Task: Select and add the product "Nestle Toll House Chocolate Chip Ice Cream Sandwich Cookie" to cart from the store "7-Eleven".
Action: Mouse moved to (49, 83)
Screenshot: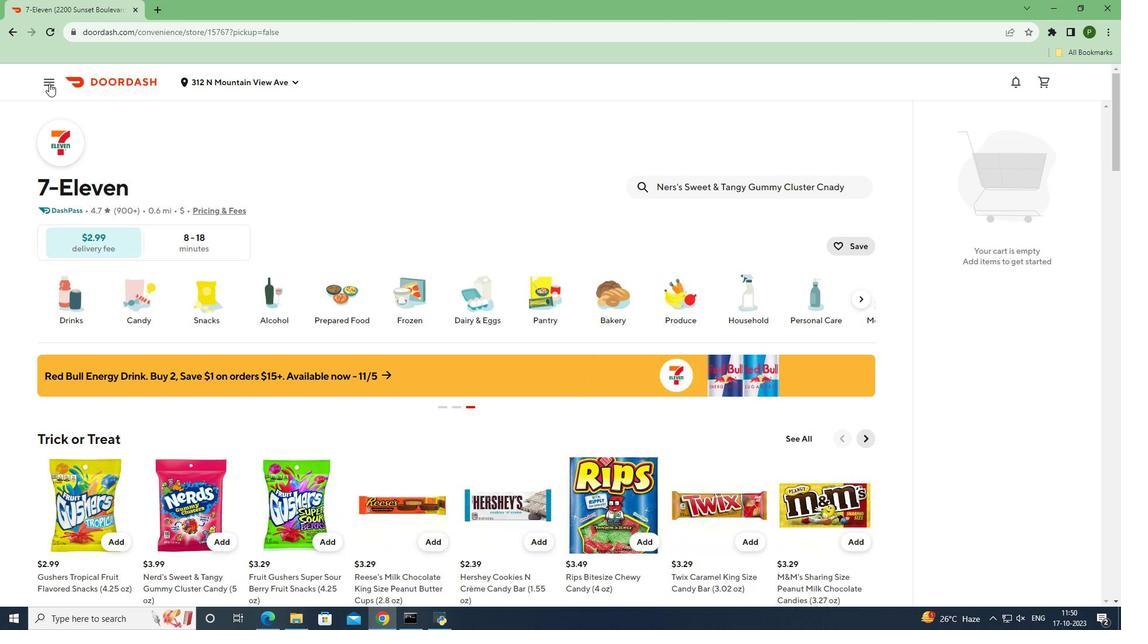 
Action: Mouse pressed left at (49, 83)
Screenshot: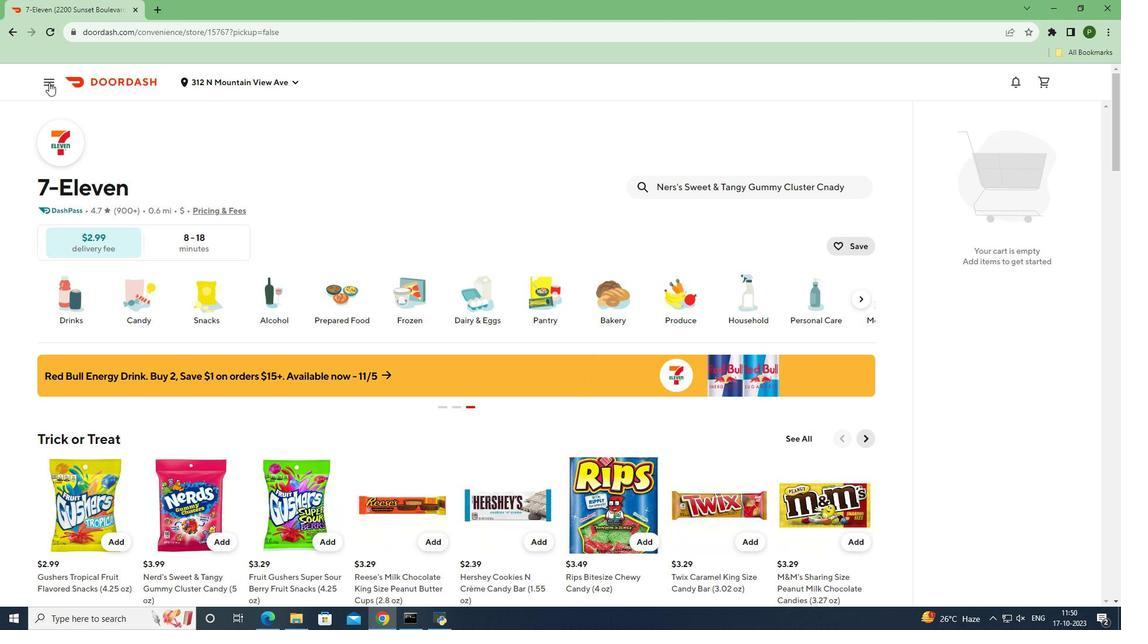 
Action: Mouse moved to (57, 161)
Screenshot: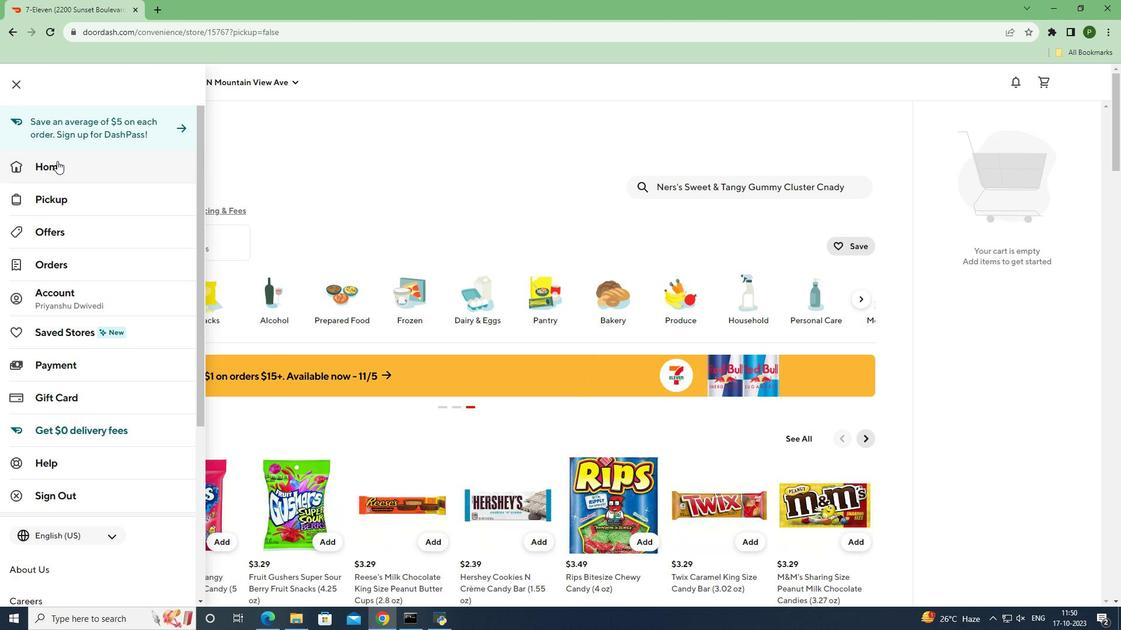
Action: Mouse pressed left at (57, 161)
Screenshot: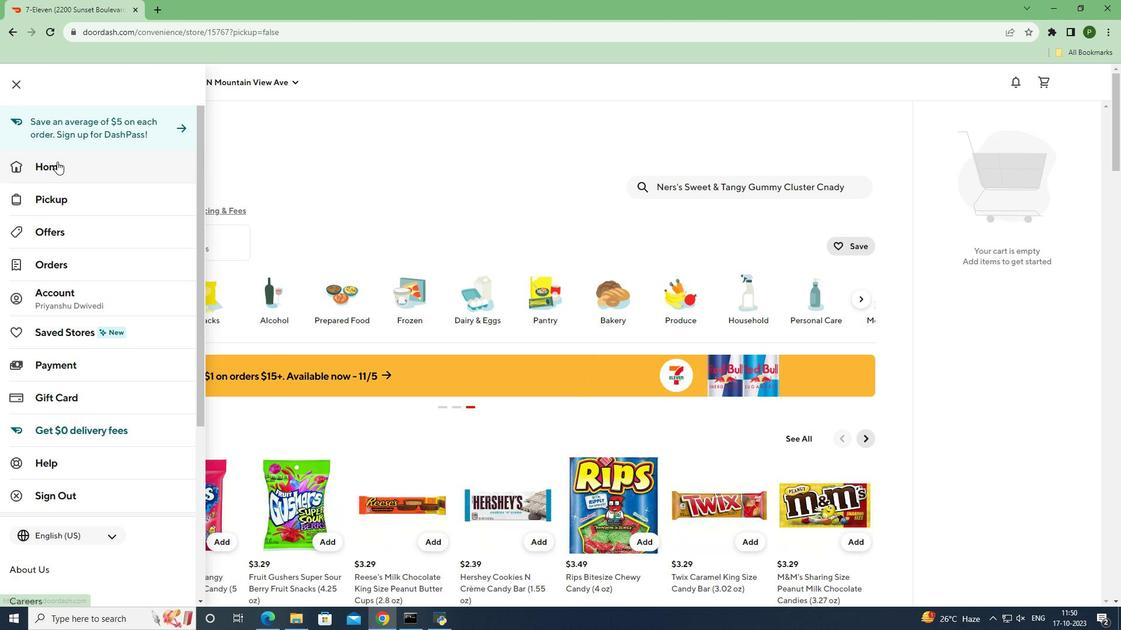 
Action: Mouse moved to (271, 126)
Screenshot: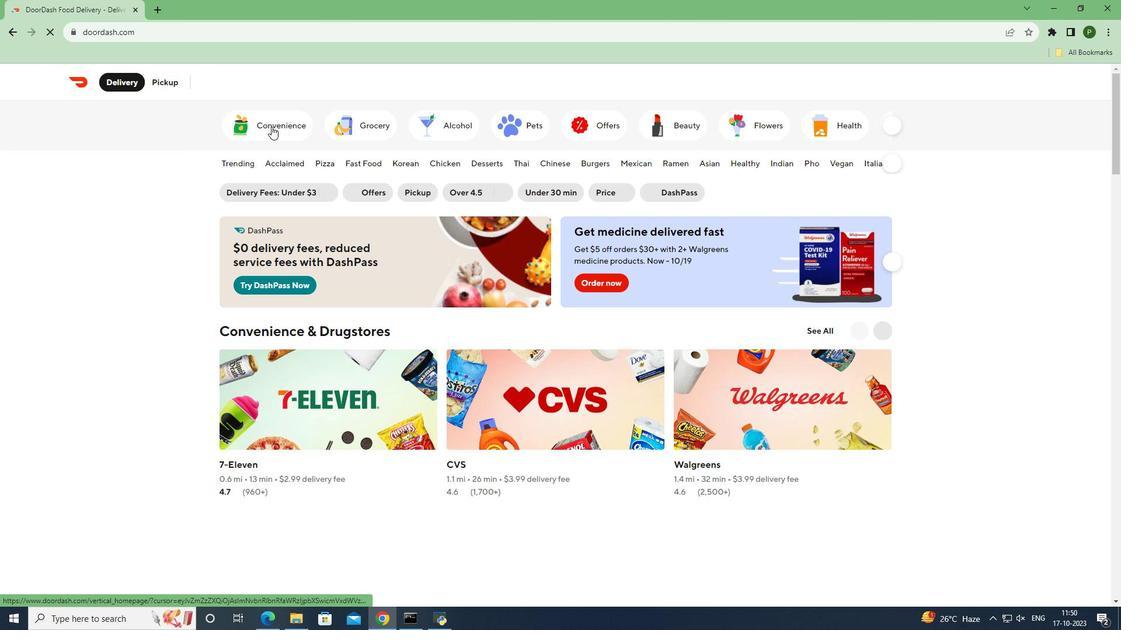 
Action: Mouse pressed left at (271, 126)
Screenshot: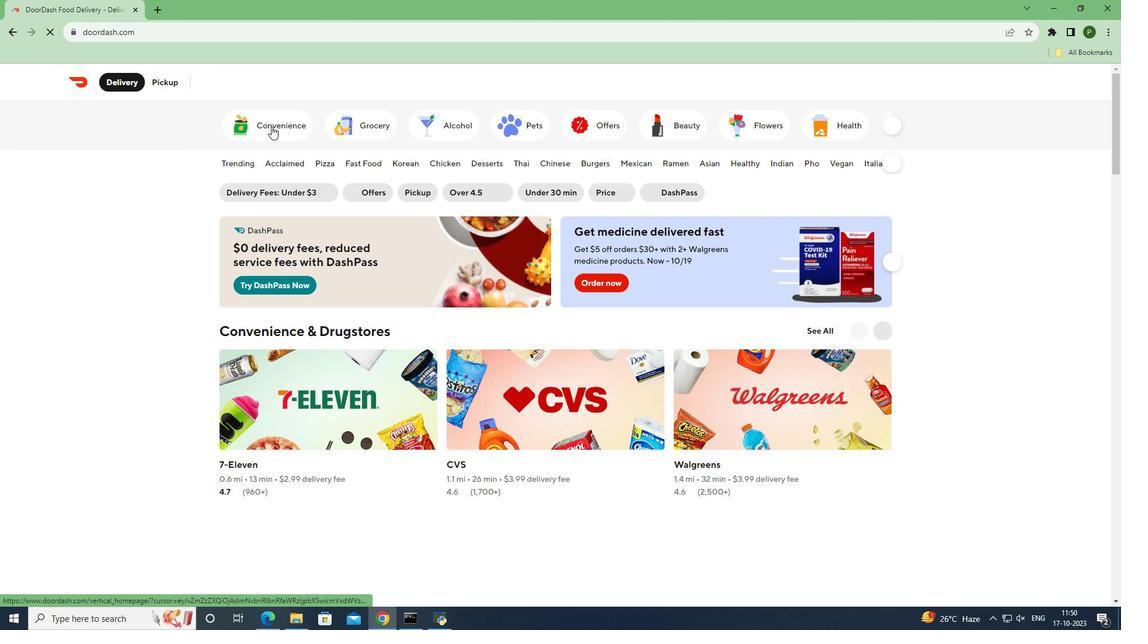 
Action: Mouse moved to (327, 379)
Screenshot: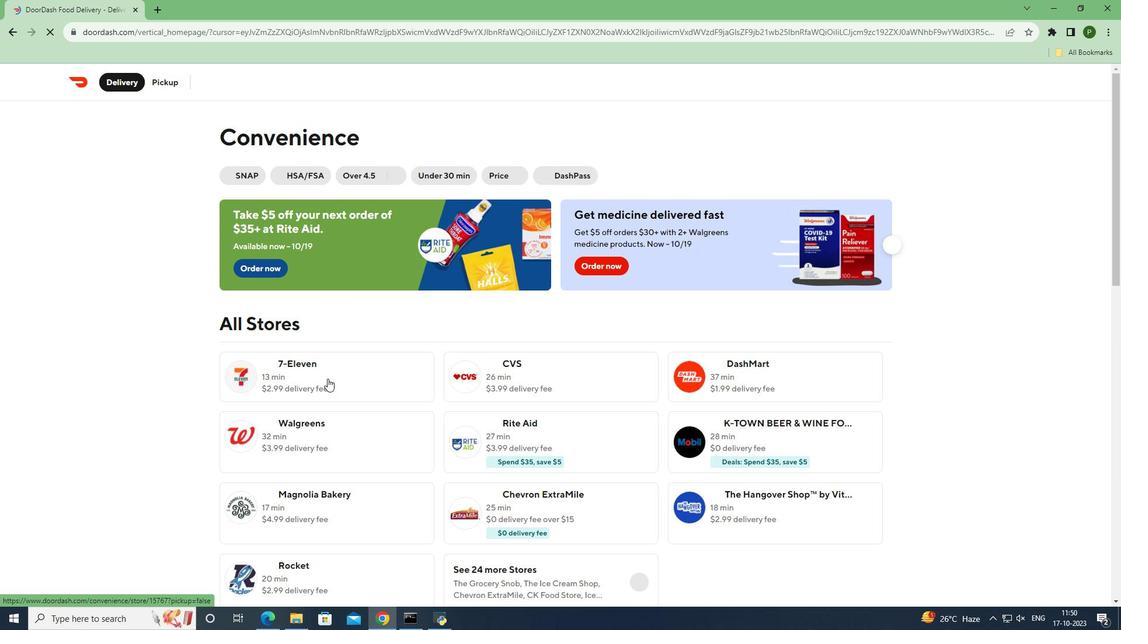 
Action: Mouse pressed left at (327, 379)
Screenshot: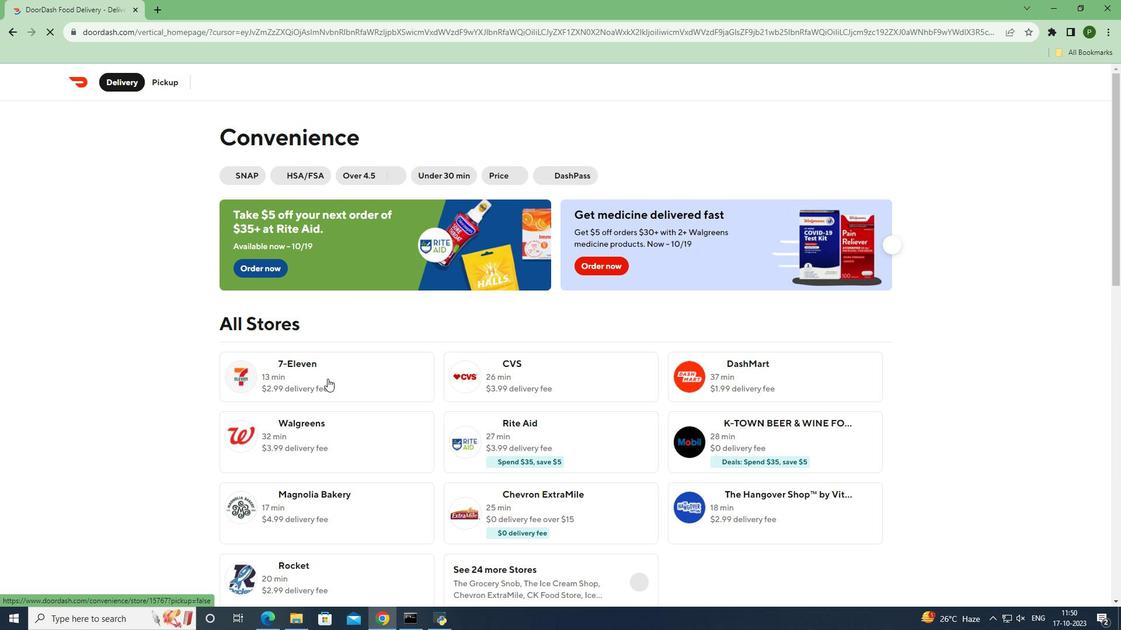 
Action: Mouse moved to (720, 187)
Screenshot: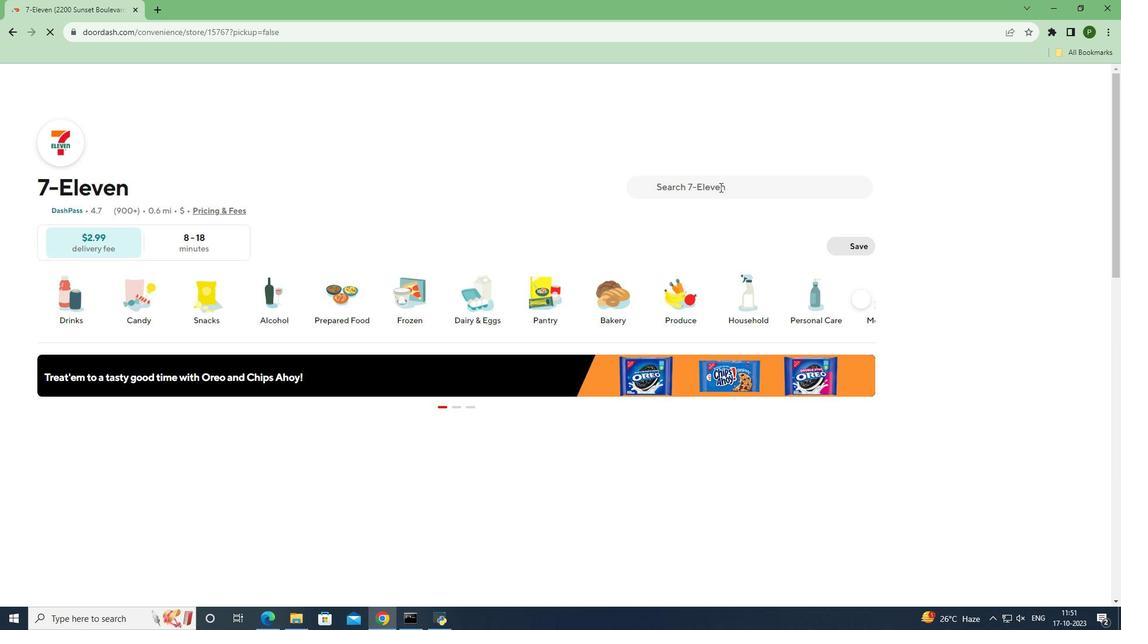 
Action: Mouse pressed left at (720, 187)
Screenshot: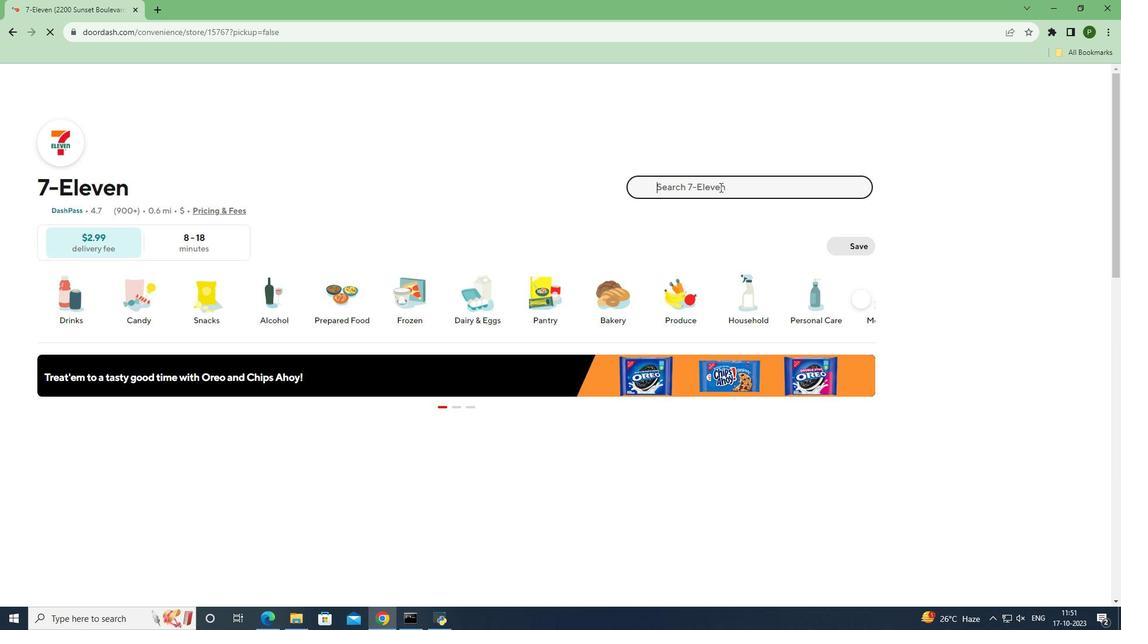 
Action: Key pressed <Key.caps_lock>N<Key.caps_lock>estle<Key.space><Key.caps_lock>T<Key.caps_lock>oll<Key.space><Key.caps_lock>H<Key.caps_lock>ouse<Key.space><Key.caps_lock>C<Key.caps_lock>hocolate<Key.space><Key.caps_lock>C<Key.caps_lock>hip<Key.space><Key.caps_lock>I<Key.caps_lock>ce<Key.space><Key.caps_lock>C<Key.caps_lock>ream<Key.space><Key.caps_lock>S<Key.caps_lock>andich<Key.space><Key.caps_lock>C<Key.caps_lock>ookies<Key.enter><Key.enter>
Screenshot: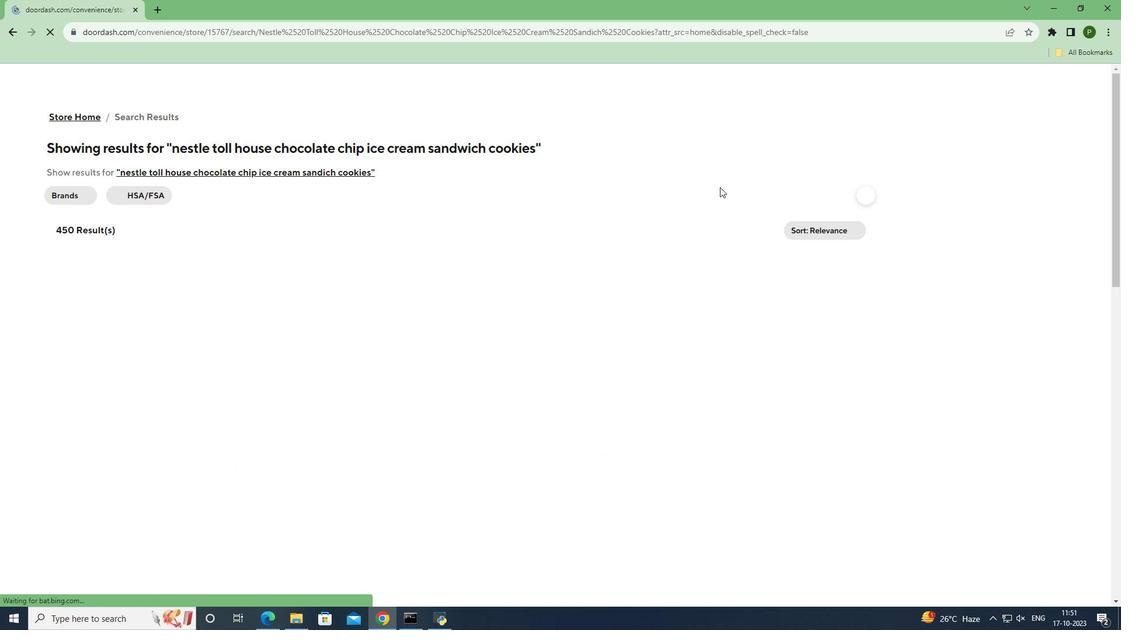 
Action: Mouse moved to (99, 325)
Screenshot: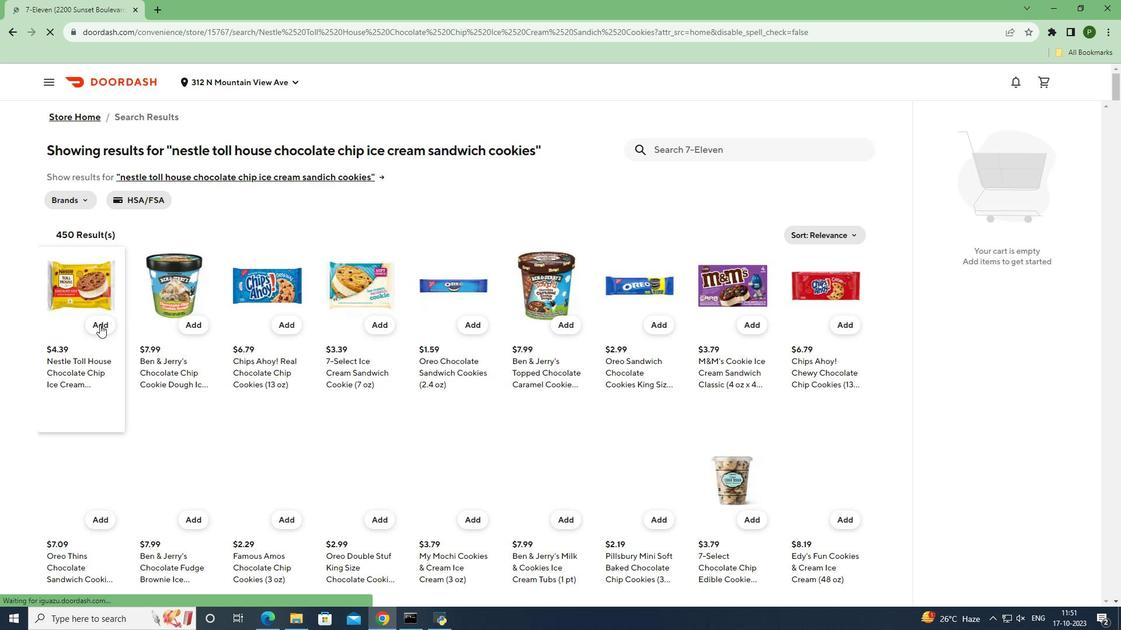 
Action: Mouse pressed left at (99, 325)
Screenshot: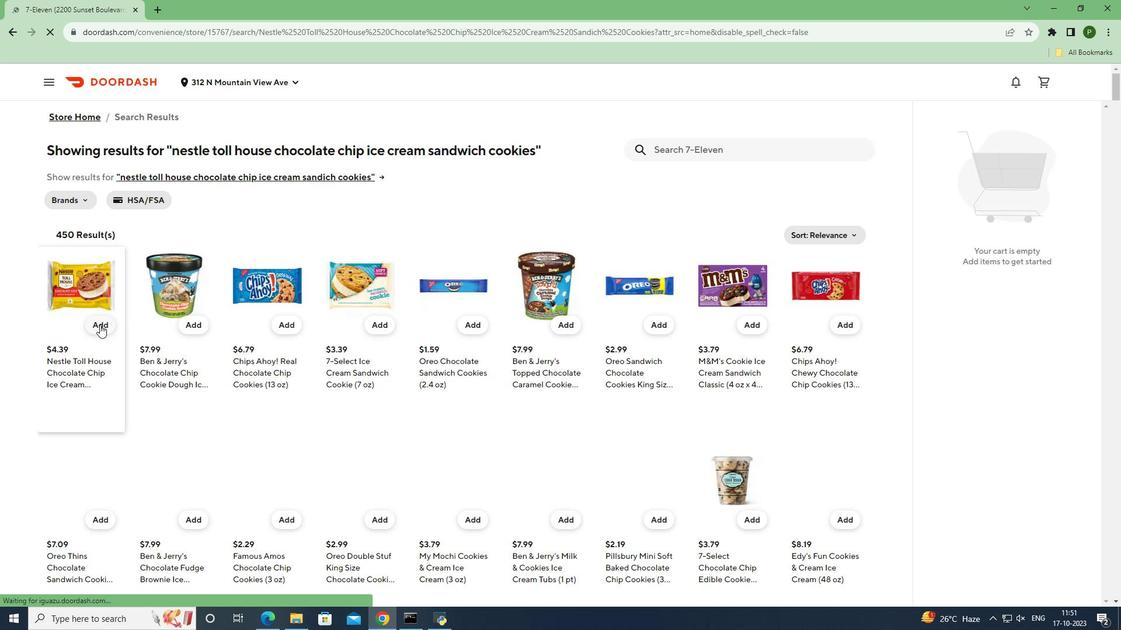 
Action: Mouse moved to (151, 409)
Screenshot: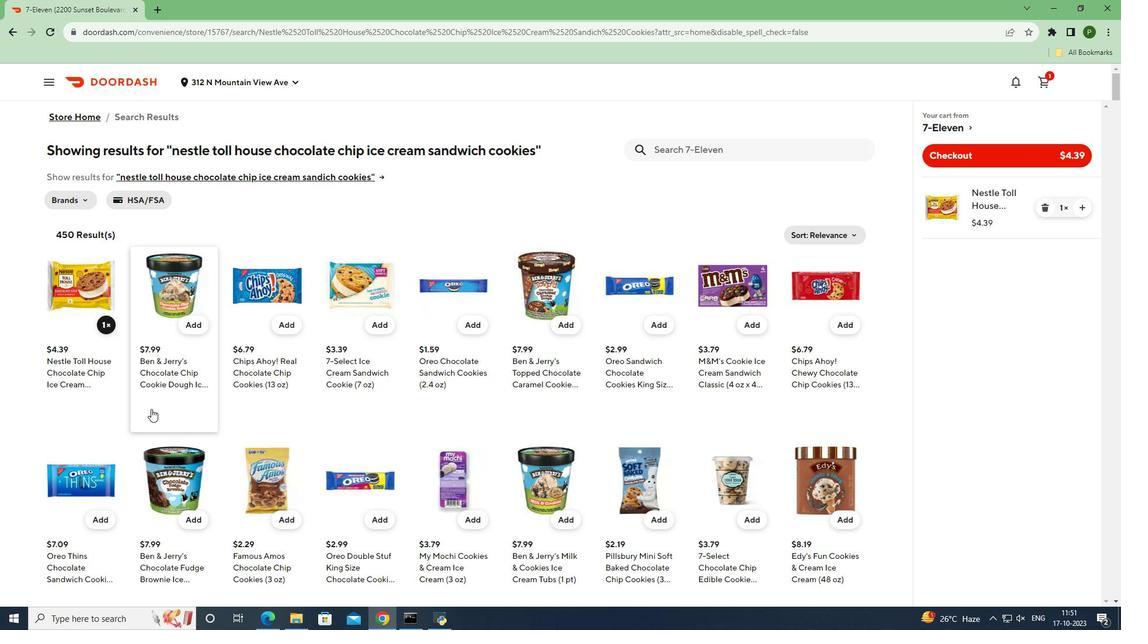 
